 Task: Change the media role to Game.
Action: Mouse moved to (108, 12)
Screenshot: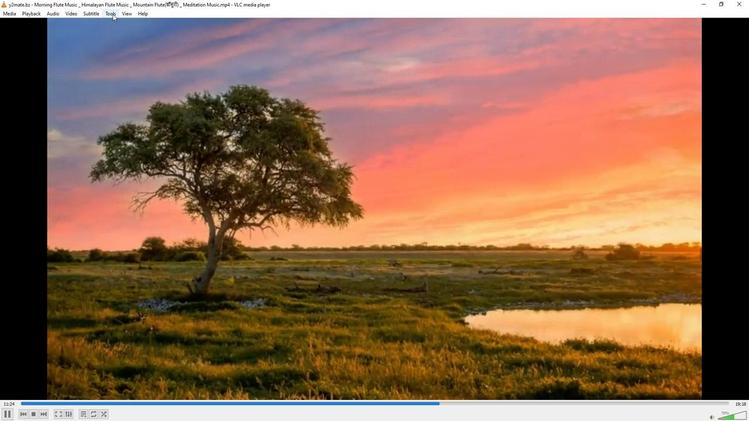 
Action: Mouse pressed left at (108, 12)
Screenshot: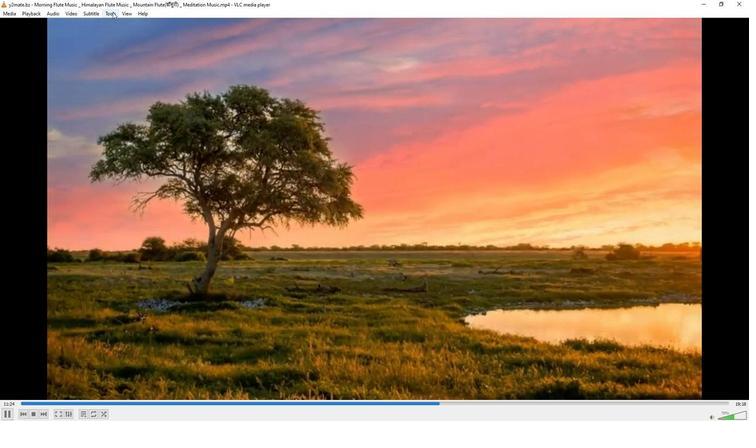 
Action: Mouse moved to (128, 107)
Screenshot: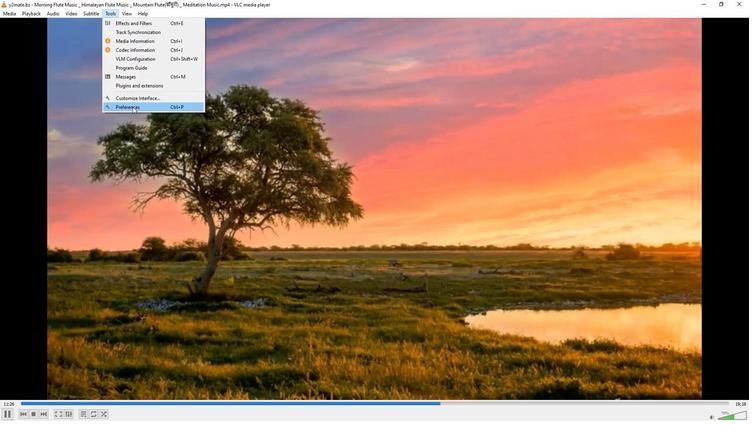 
Action: Mouse pressed left at (128, 107)
Screenshot: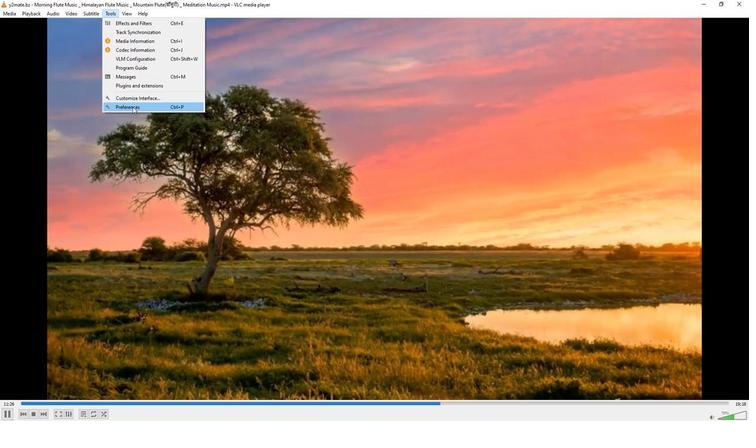 
Action: Mouse moved to (246, 343)
Screenshot: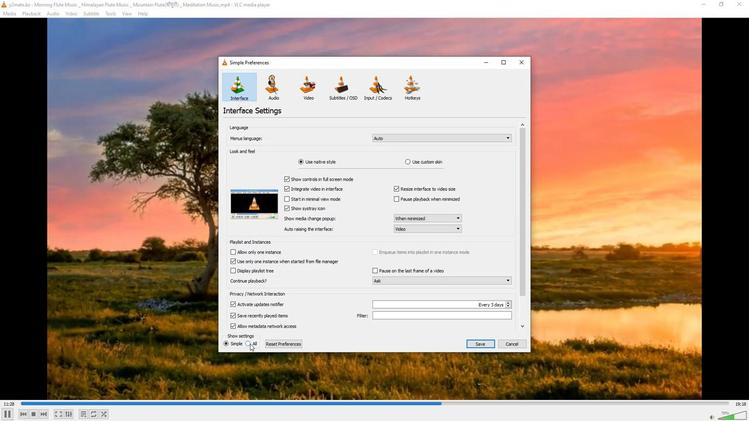 
Action: Mouse pressed left at (246, 343)
Screenshot: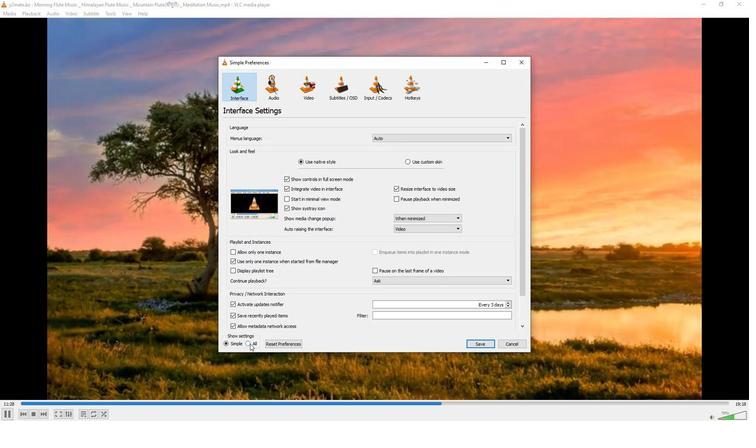 
Action: Mouse moved to (253, 177)
Screenshot: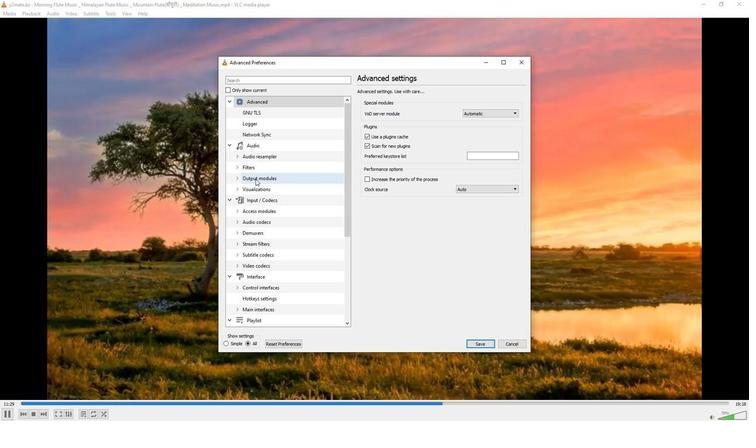 
Action: Mouse pressed left at (253, 177)
Screenshot: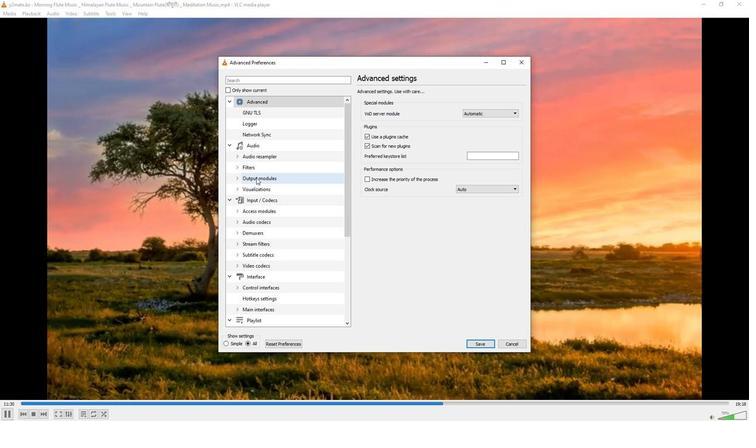 
Action: Mouse moved to (508, 112)
Screenshot: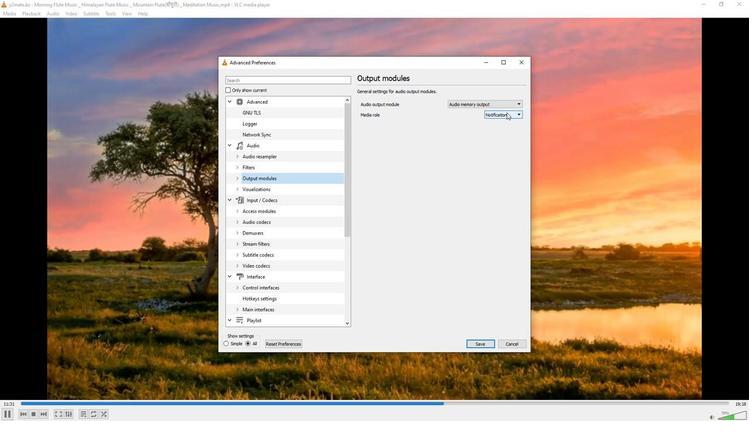 
Action: Mouse pressed left at (508, 112)
Screenshot: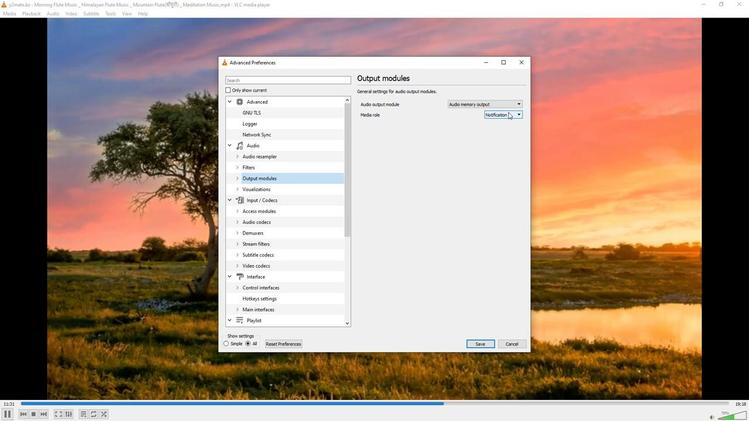 
Action: Mouse moved to (500, 137)
Screenshot: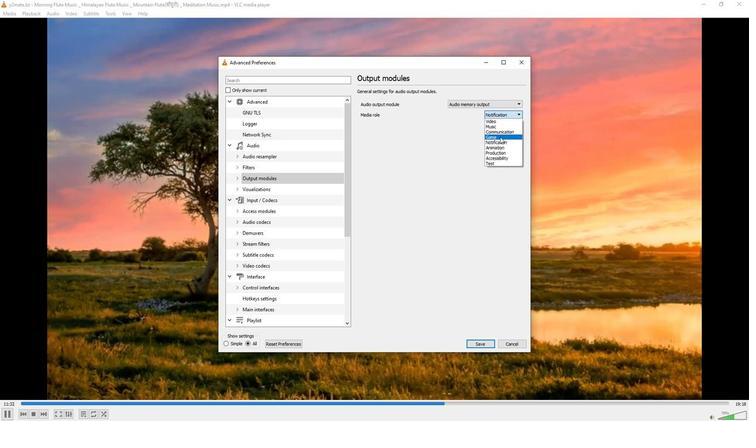 
Action: Mouse pressed left at (500, 137)
Screenshot: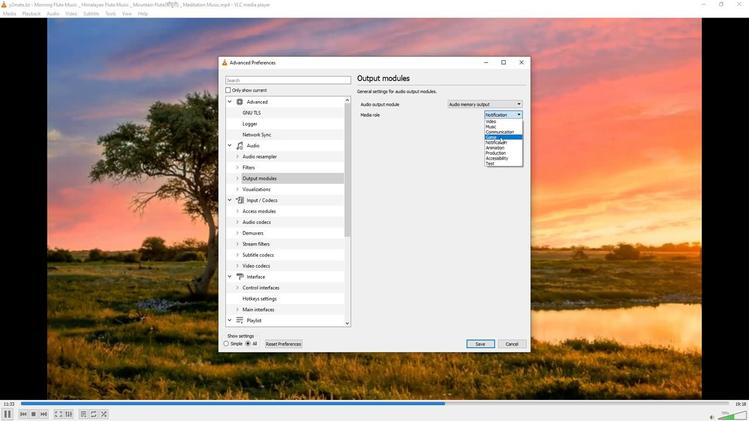 
